 Task: select a rule when a vote is added to a card by anyone except me .
Action: Mouse moved to (1007, 83)
Screenshot: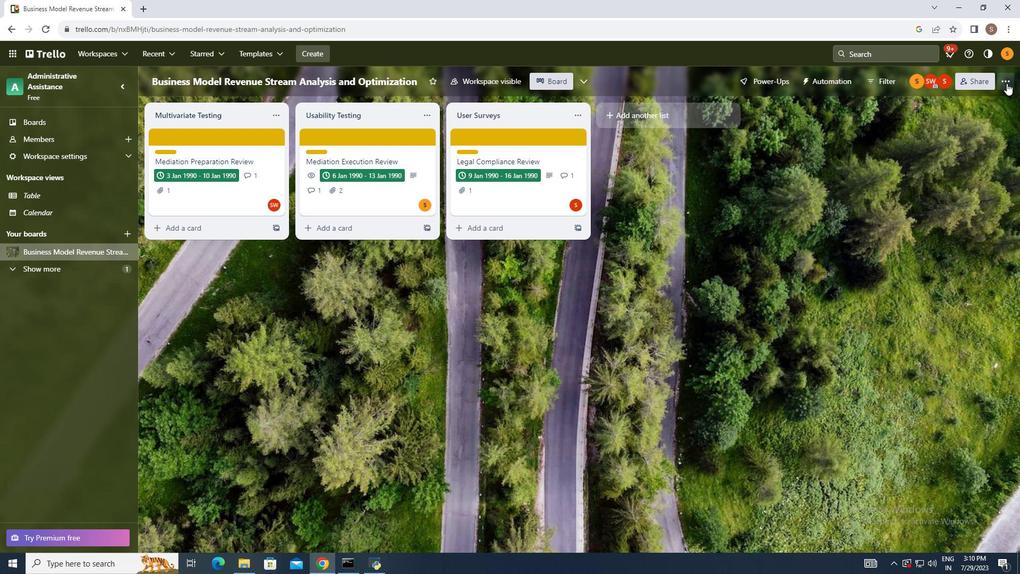 
Action: Mouse pressed left at (1007, 83)
Screenshot: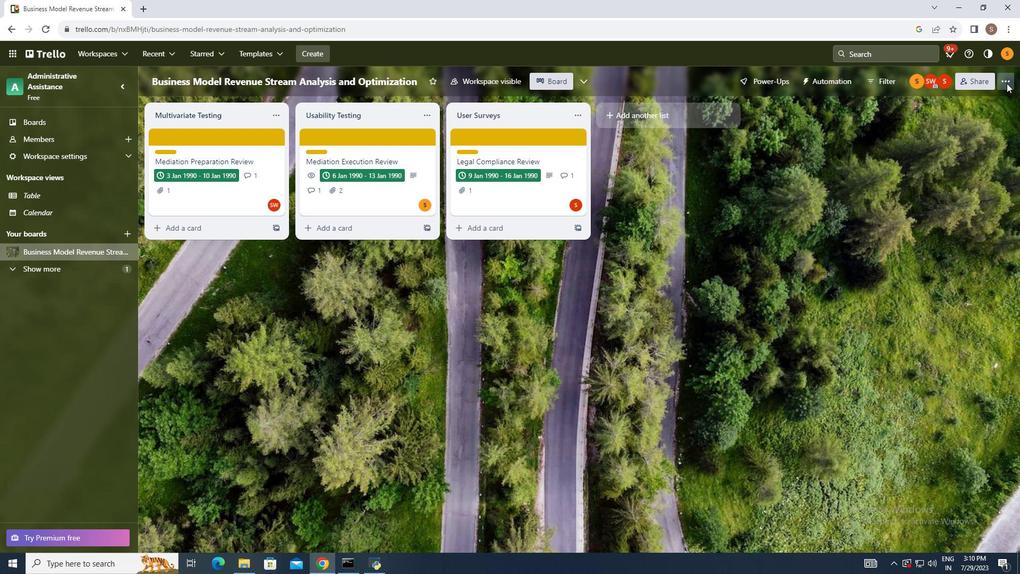 
Action: Mouse moved to (909, 226)
Screenshot: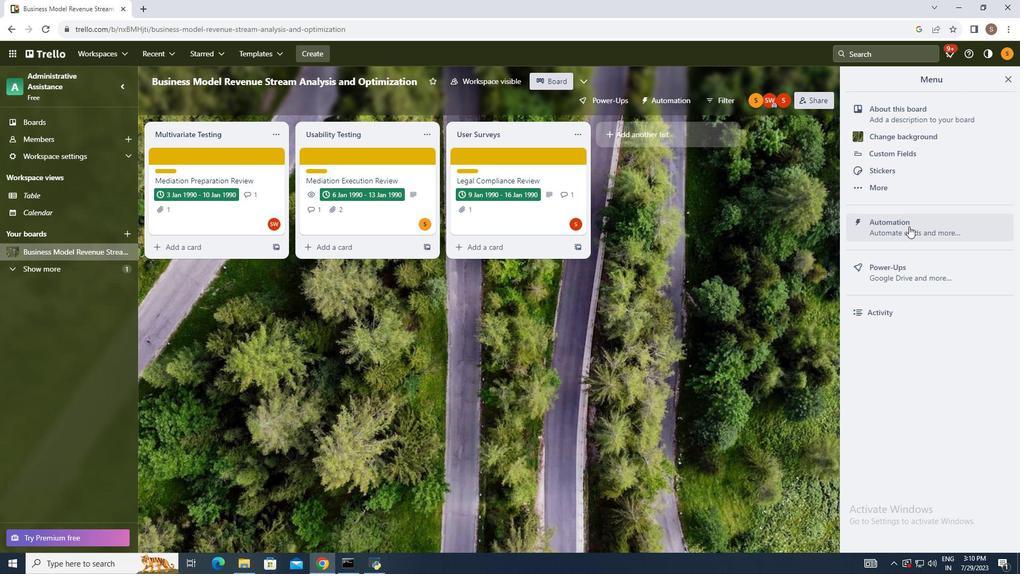 
Action: Mouse pressed left at (909, 226)
Screenshot: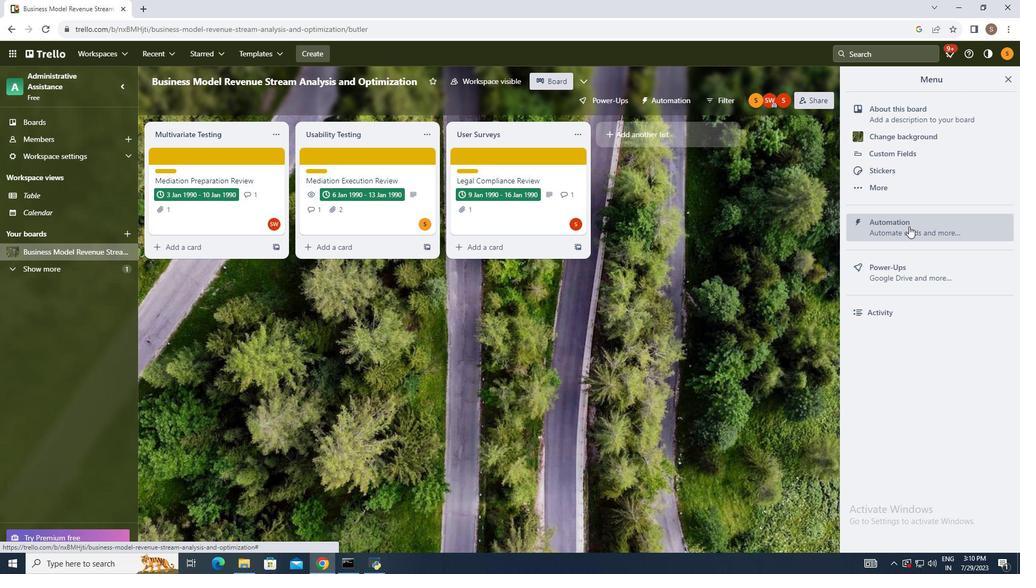
Action: Mouse moved to (188, 199)
Screenshot: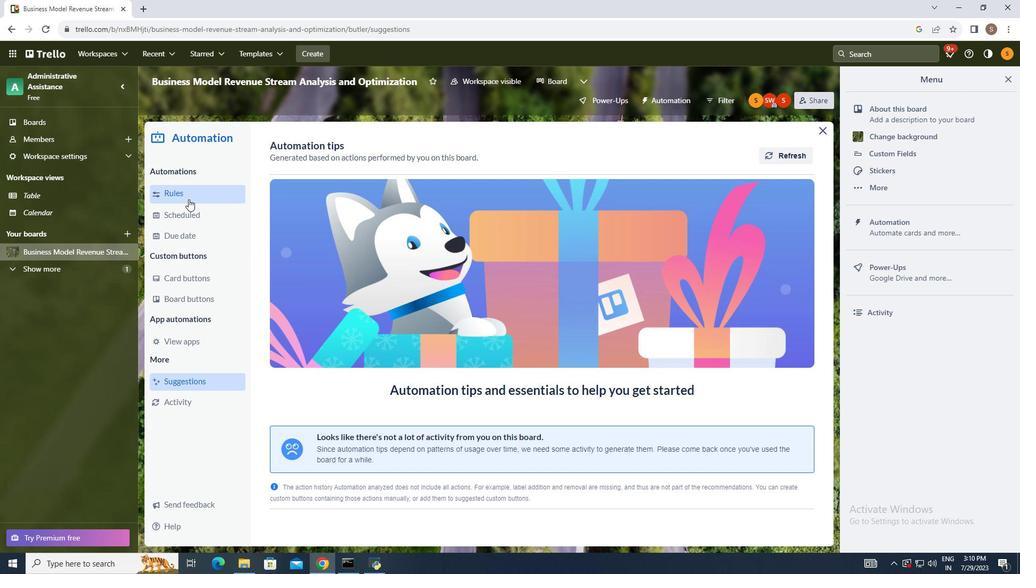 
Action: Mouse pressed left at (188, 199)
Screenshot: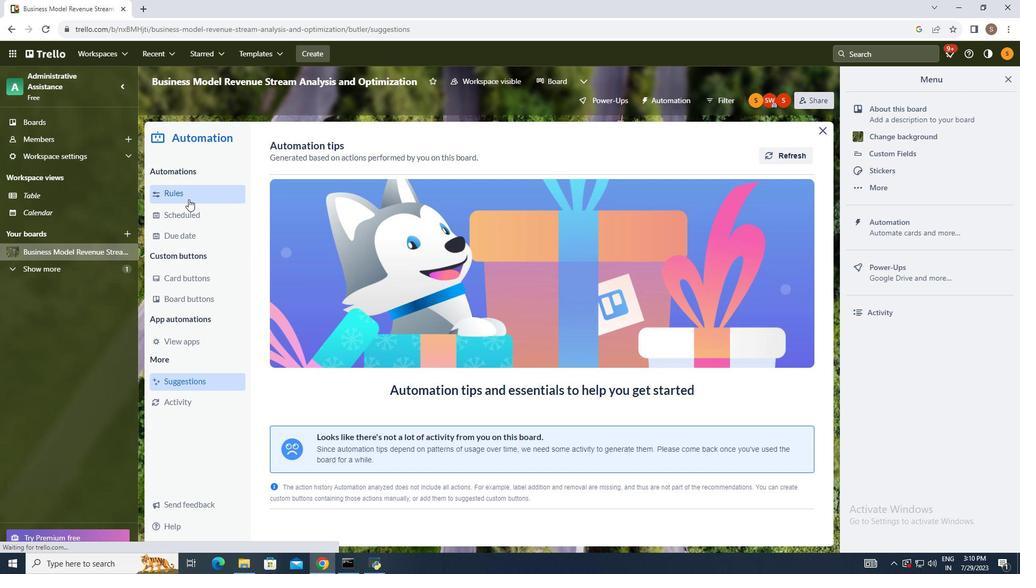
Action: Mouse moved to (706, 151)
Screenshot: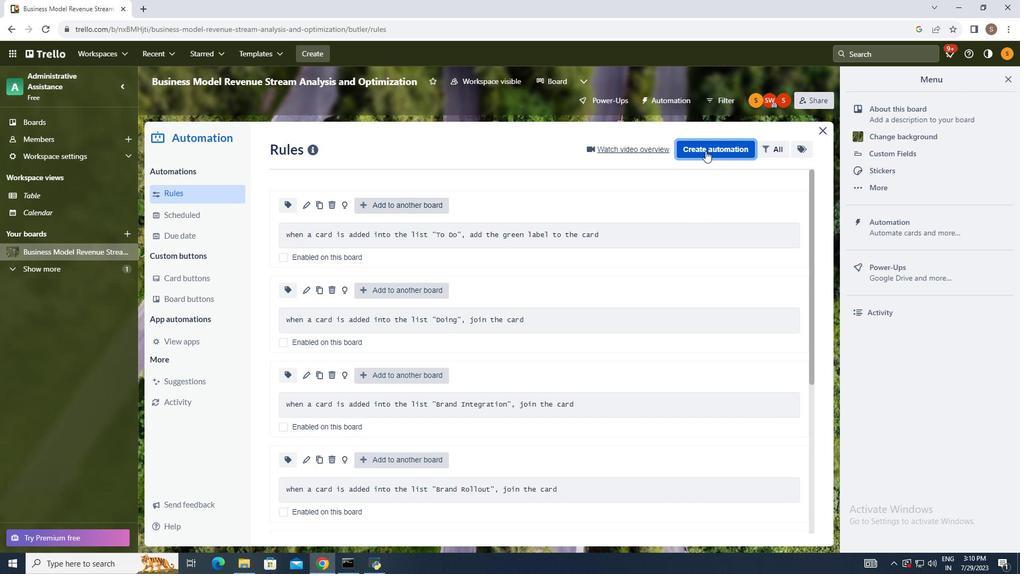 
Action: Mouse pressed left at (706, 151)
Screenshot: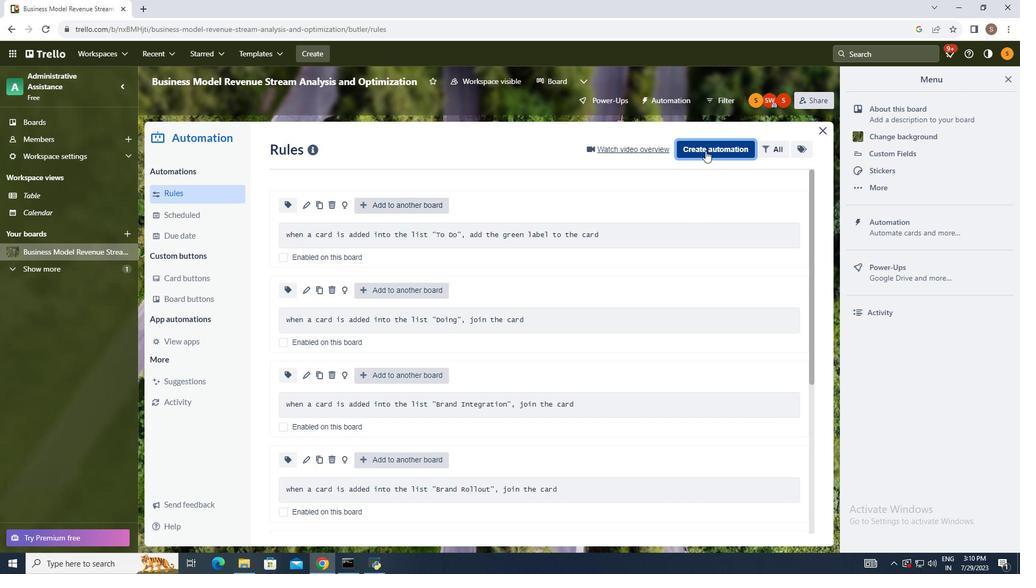 
Action: Mouse moved to (539, 249)
Screenshot: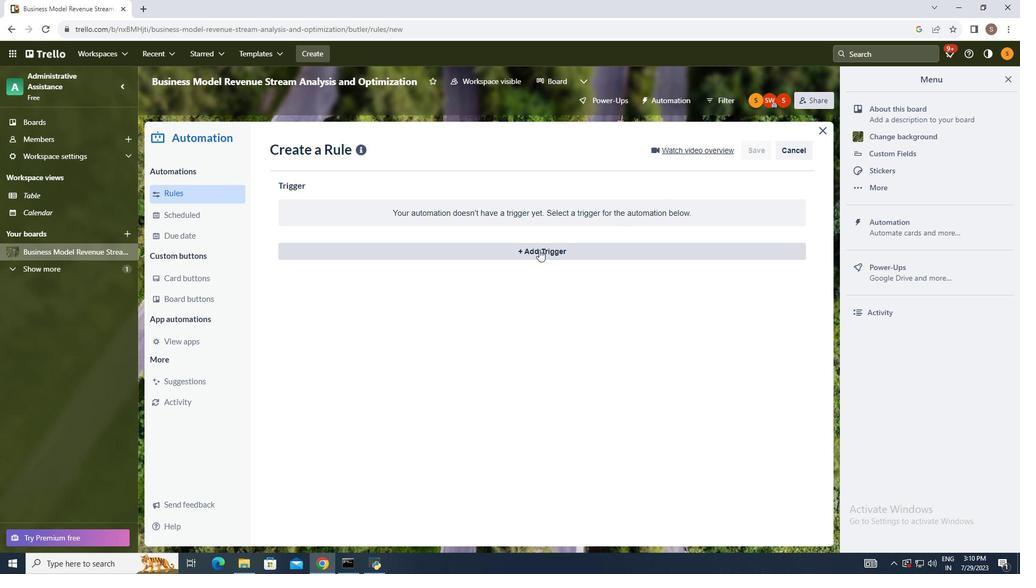 
Action: Mouse pressed left at (539, 249)
Screenshot: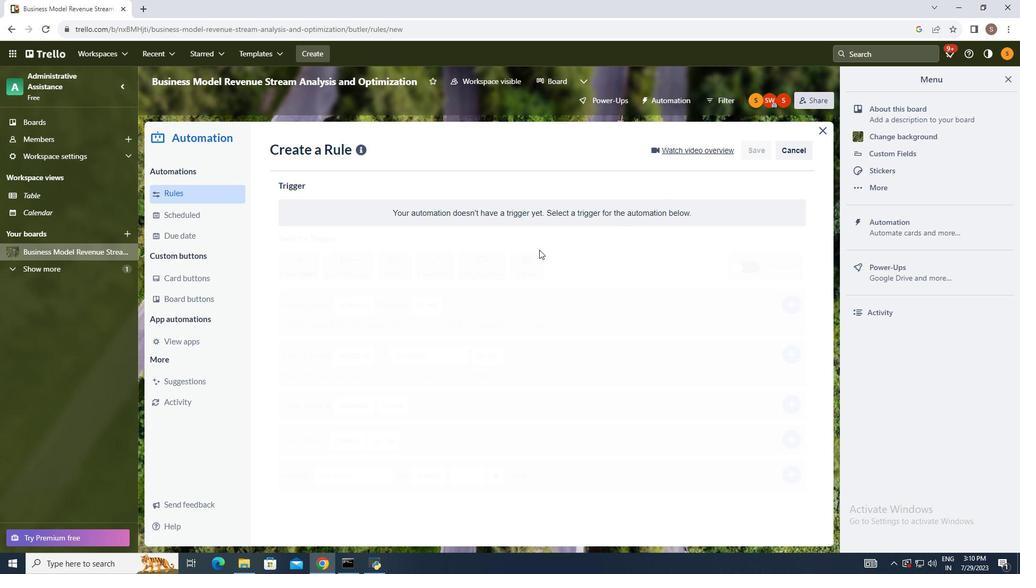 
Action: Mouse moved to (349, 290)
Screenshot: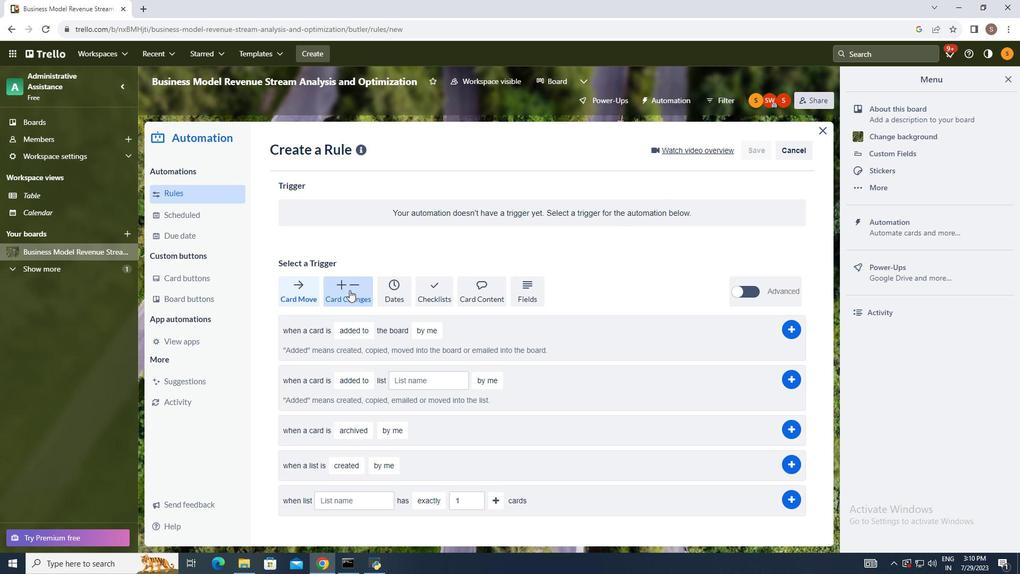 
Action: Mouse pressed left at (349, 290)
Screenshot: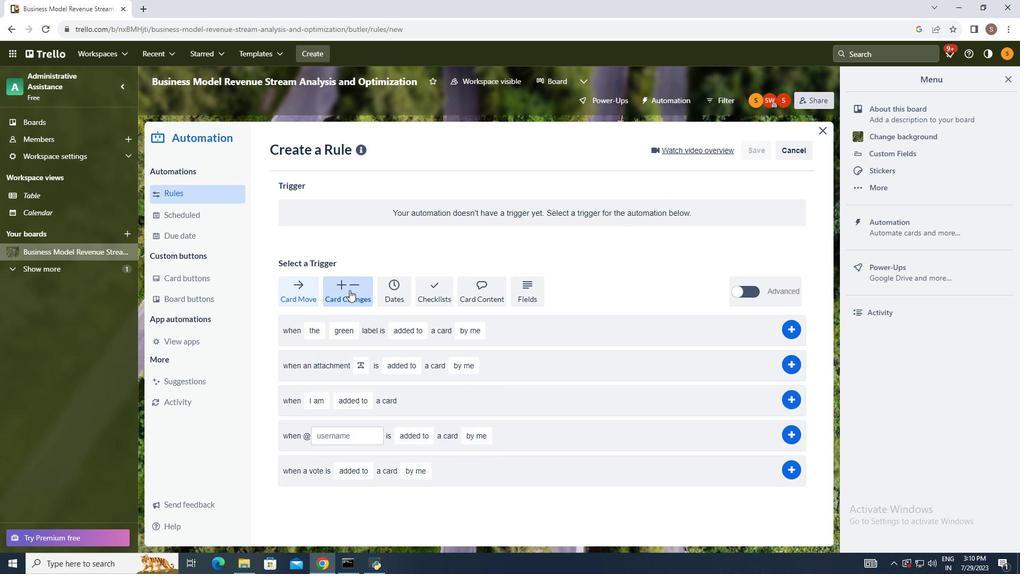 
Action: Mouse moved to (351, 475)
Screenshot: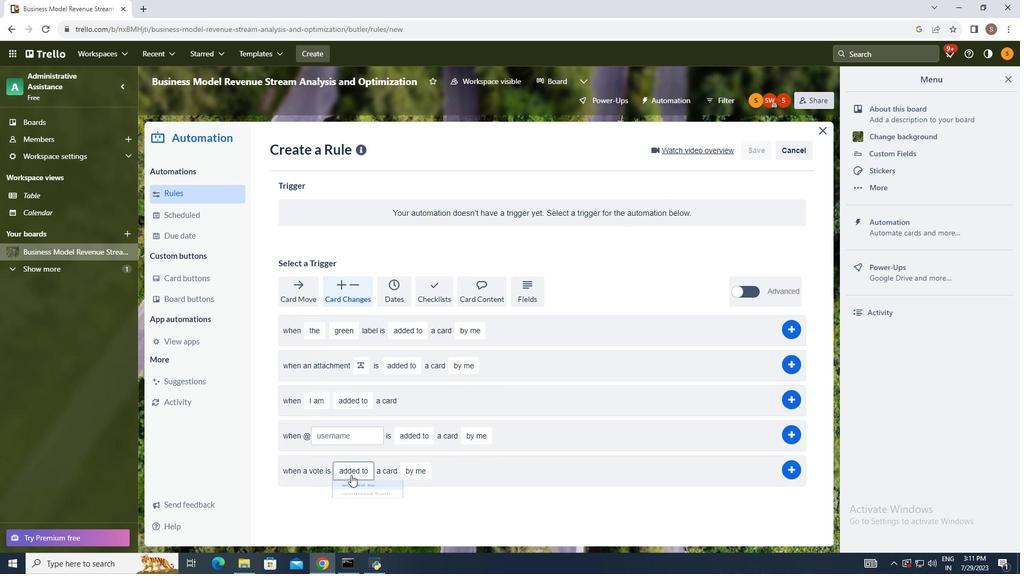 
Action: Mouse pressed left at (351, 475)
Screenshot: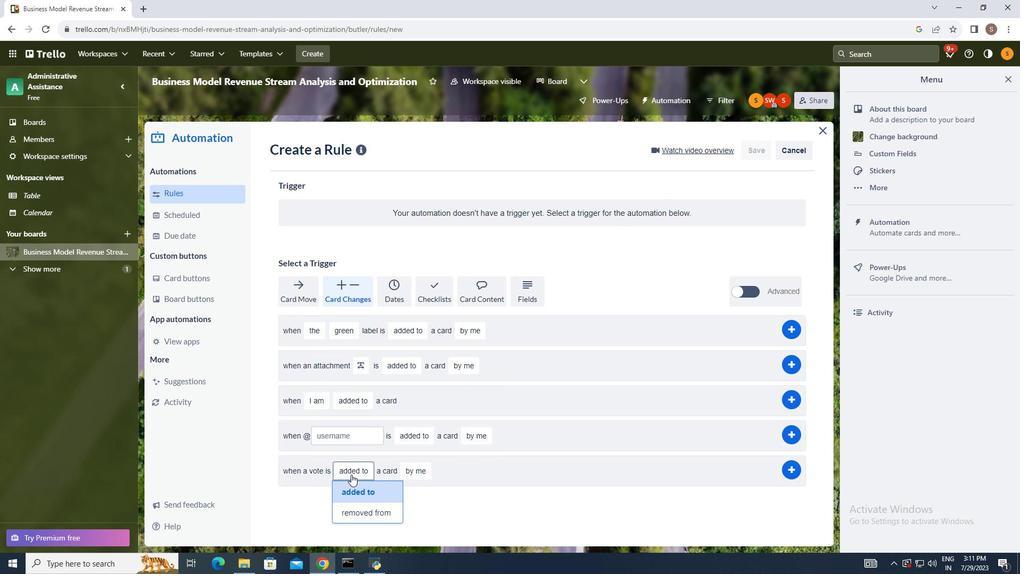 
Action: Mouse moved to (355, 495)
Screenshot: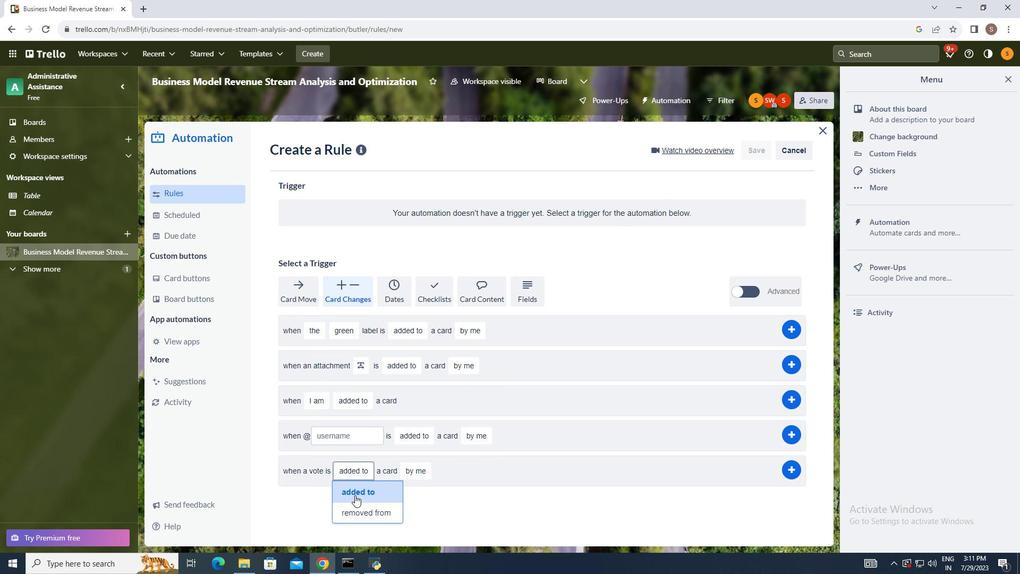 
Action: Mouse pressed left at (355, 495)
Screenshot: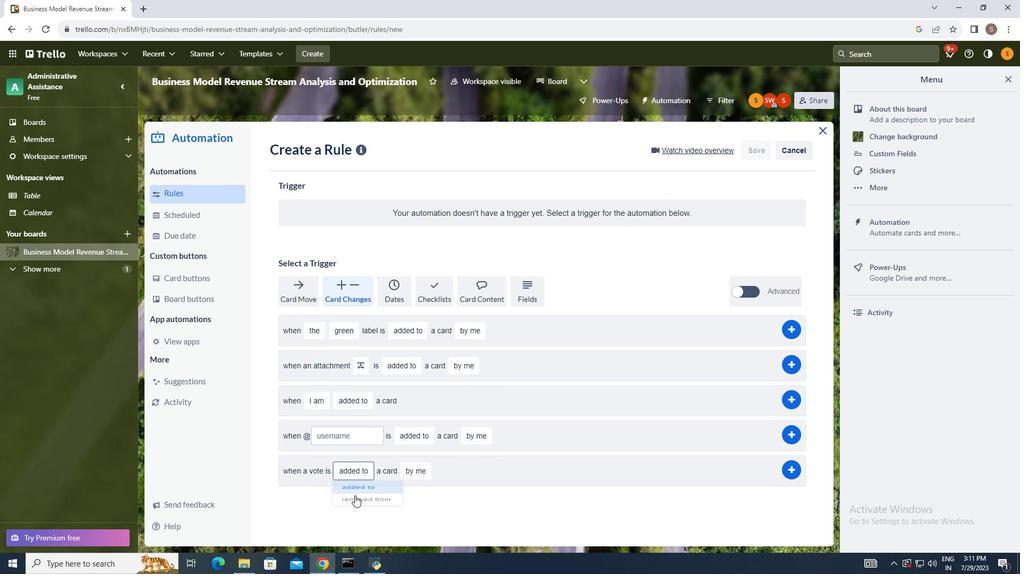 
Action: Mouse moved to (411, 468)
Screenshot: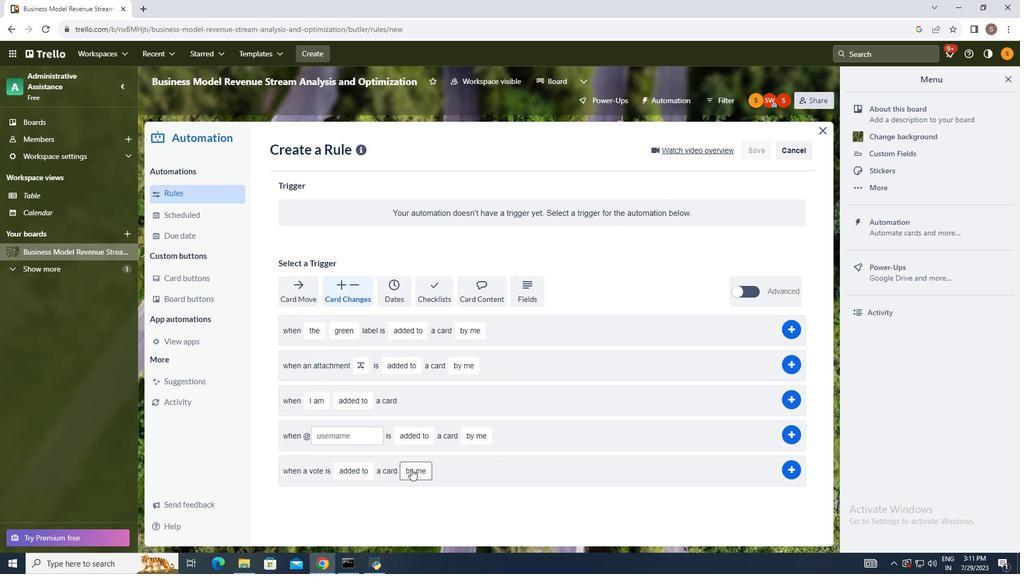 
Action: Mouse pressed left at (411, 468)
Screenshot: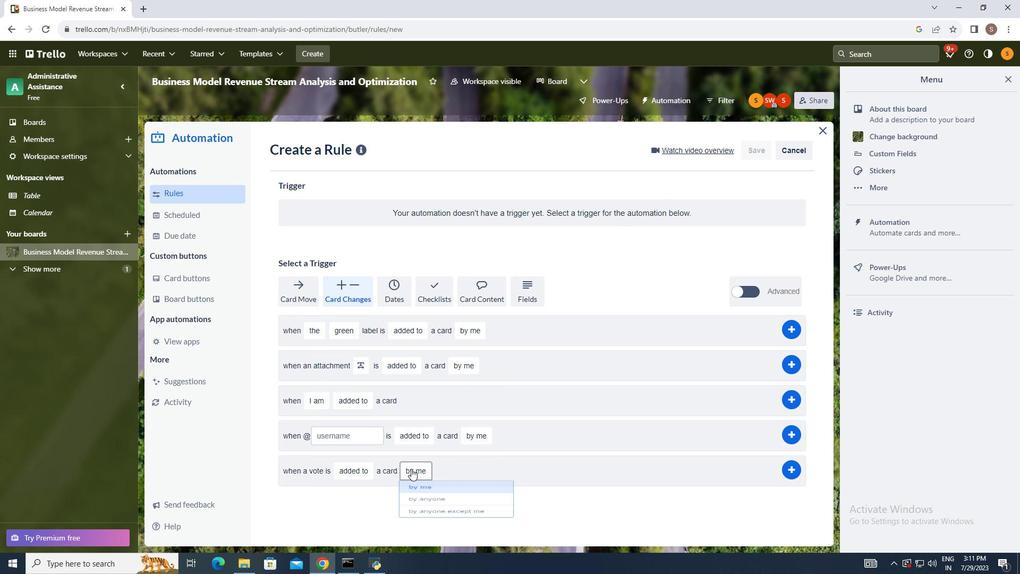 
Action: Mouse moved to (432, 531)
Screenshot: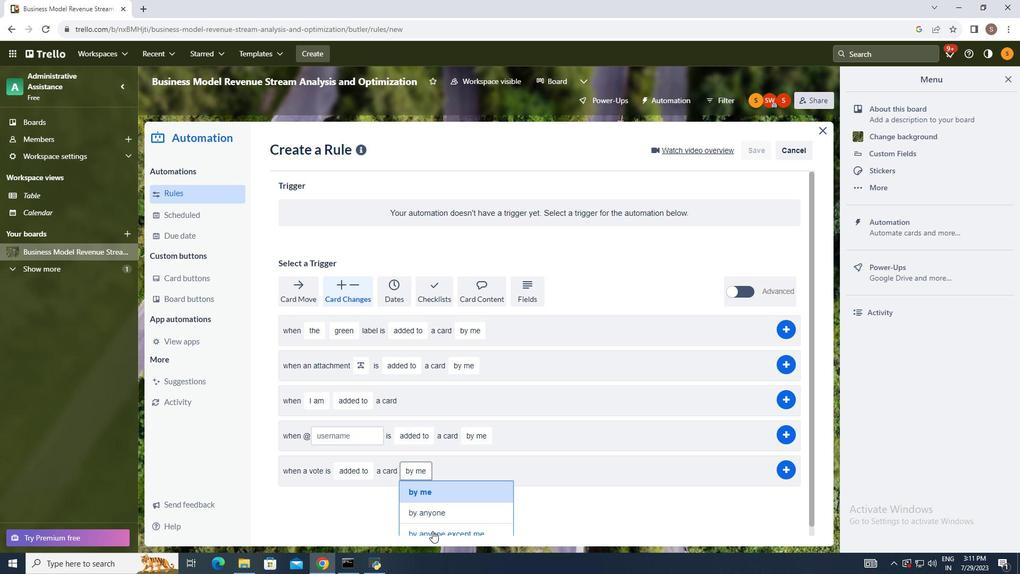 
Action: Mouse pressed left at (432, 531)
Screenshot: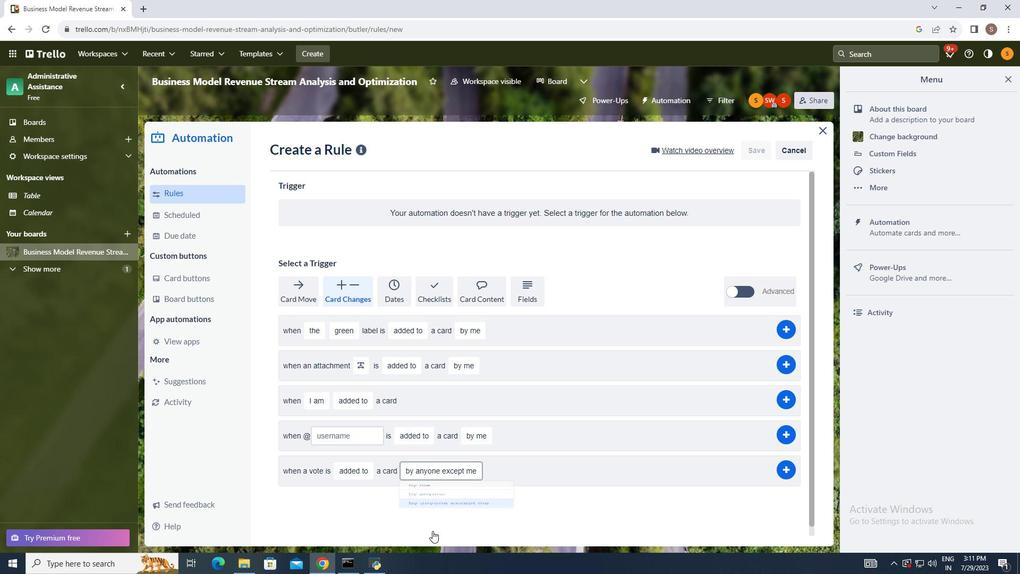 
Action: Mouse moved to (538, 467)
Screenshot: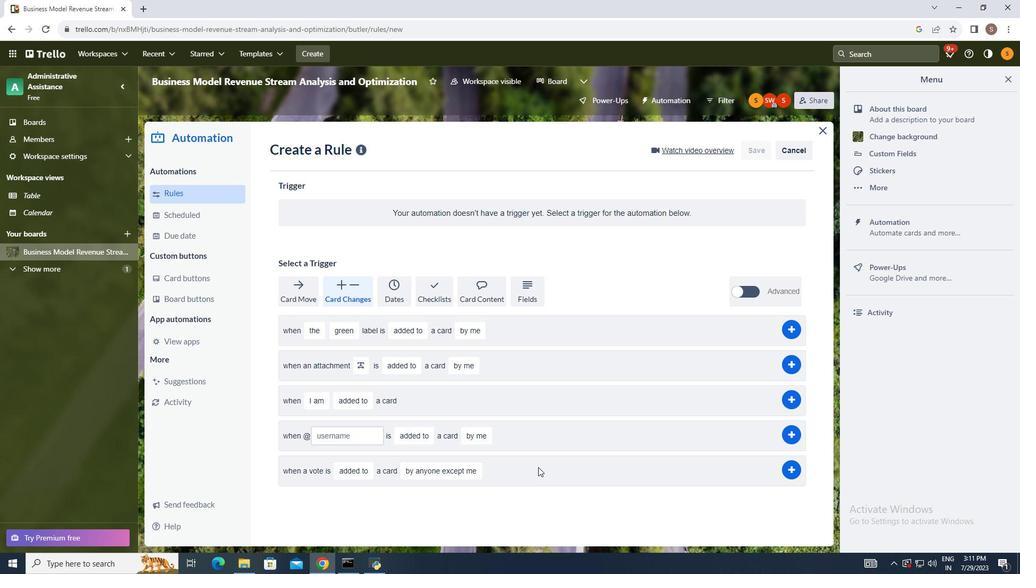 
